 Task: Change object animations to on click.
Action: Mouse moved to (510, 94)
Screenshot: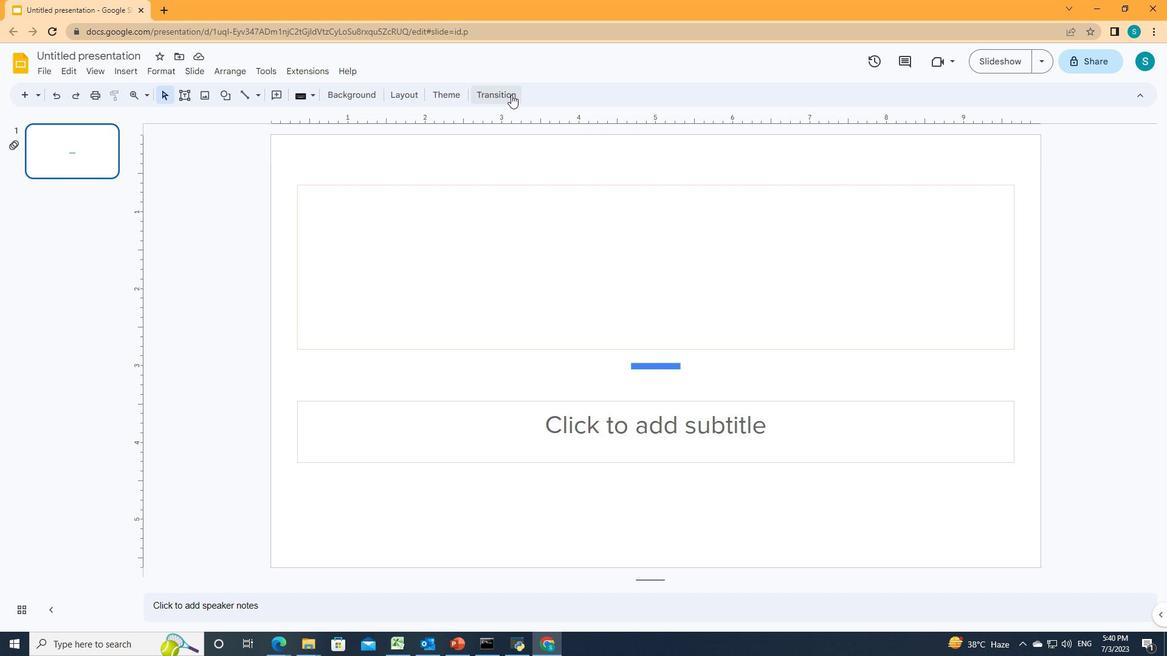 
Action: Mouse pressed left at (510, 94)
Screenshot: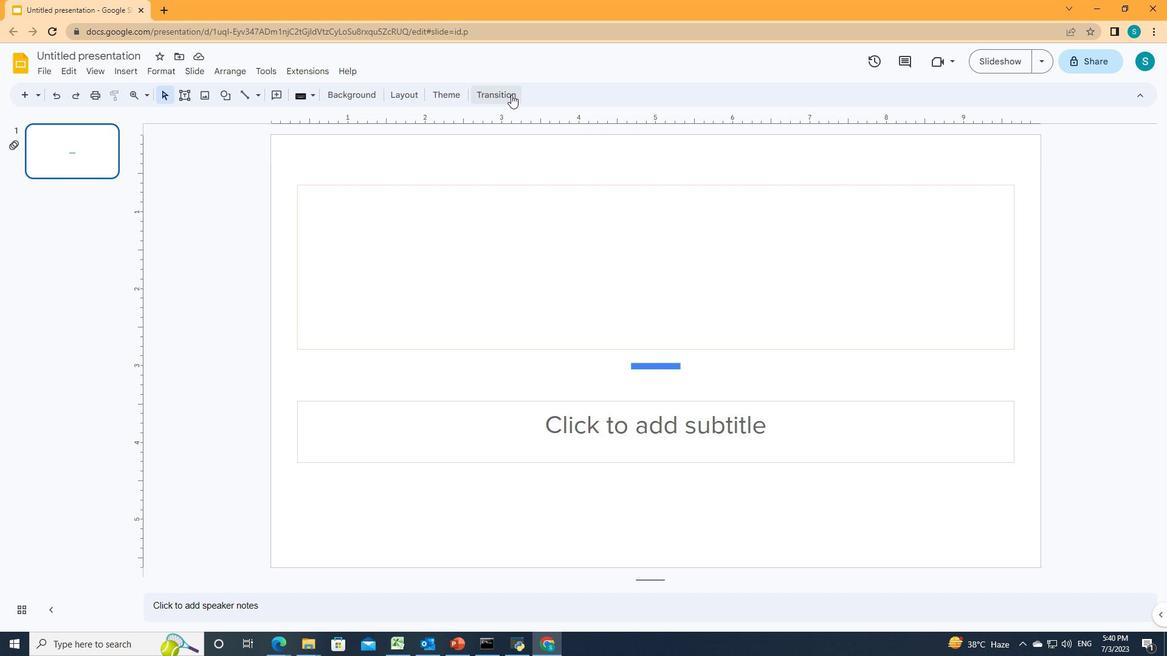 
Action: Mouse moved to (1083, 359)
Screenshot: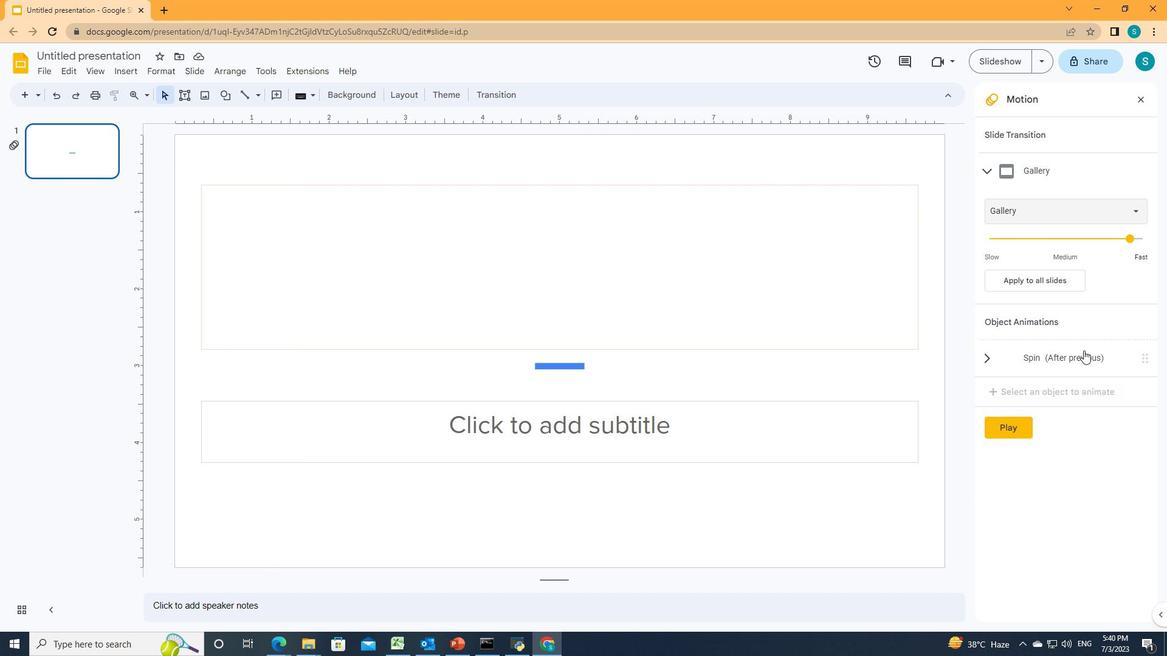 
Action: Mouse pressed left at (1083, 359)
Screenshot: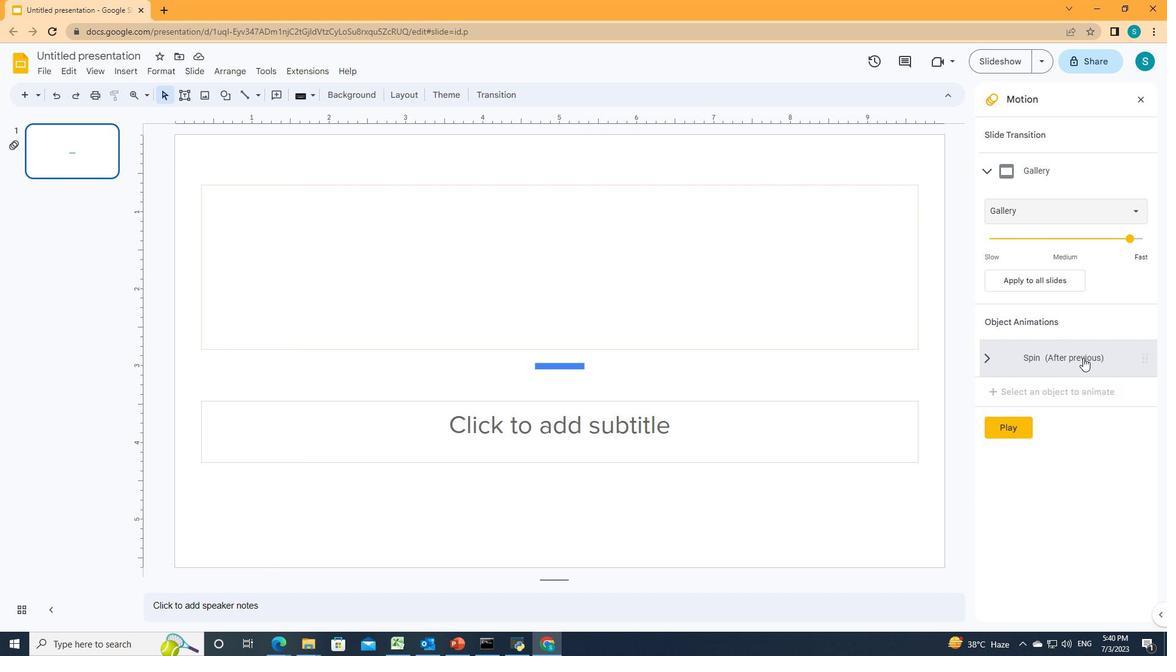 
Action: Mouse moved to (1102, 322)
Screenshot: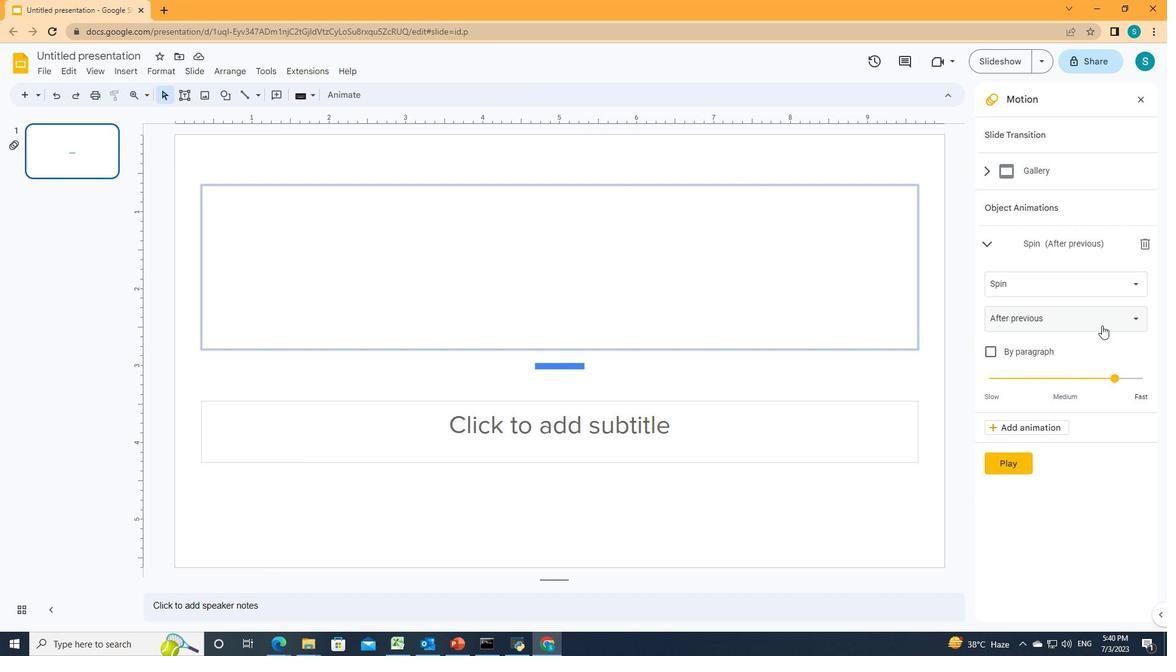 
Action: Mouse pressed left at (1102, 322)
Screenshot: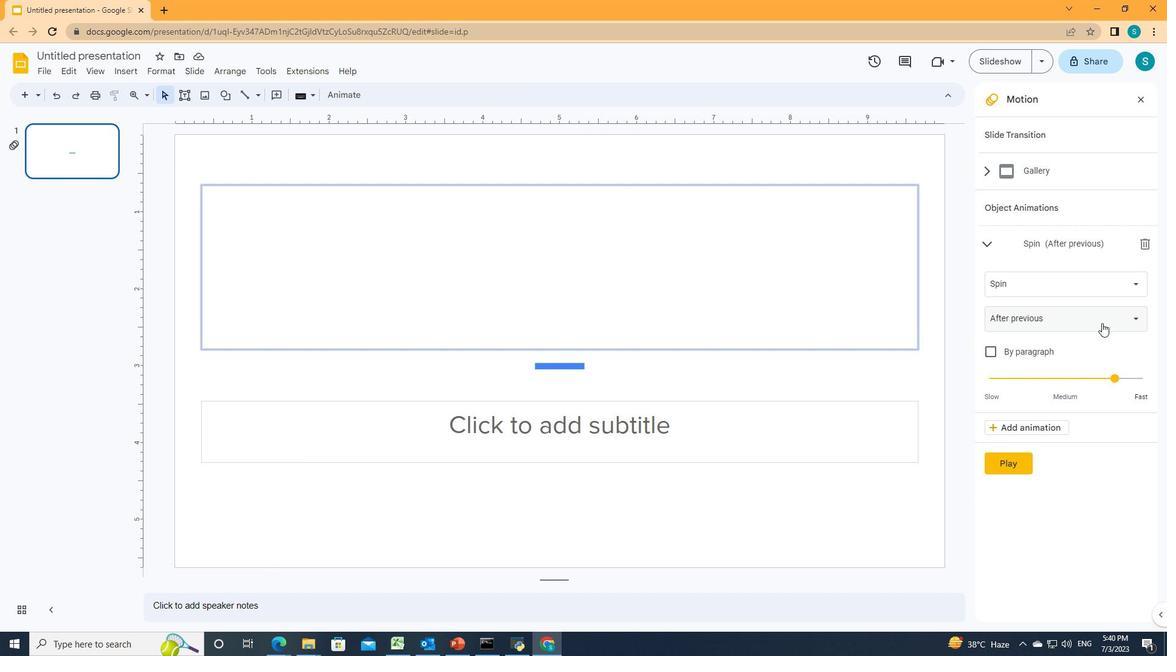 
Action: Mouse moved to (1059, 346)
Screenshot: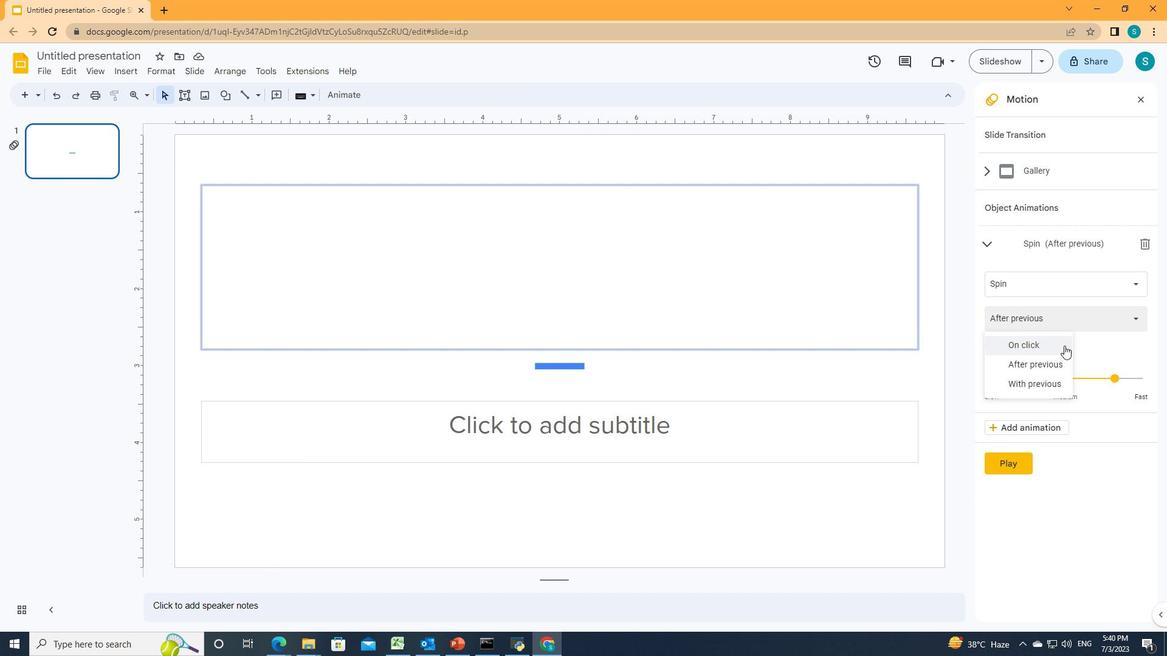 
Action: Mouse pressed left at (1059, 346)
Screenshot: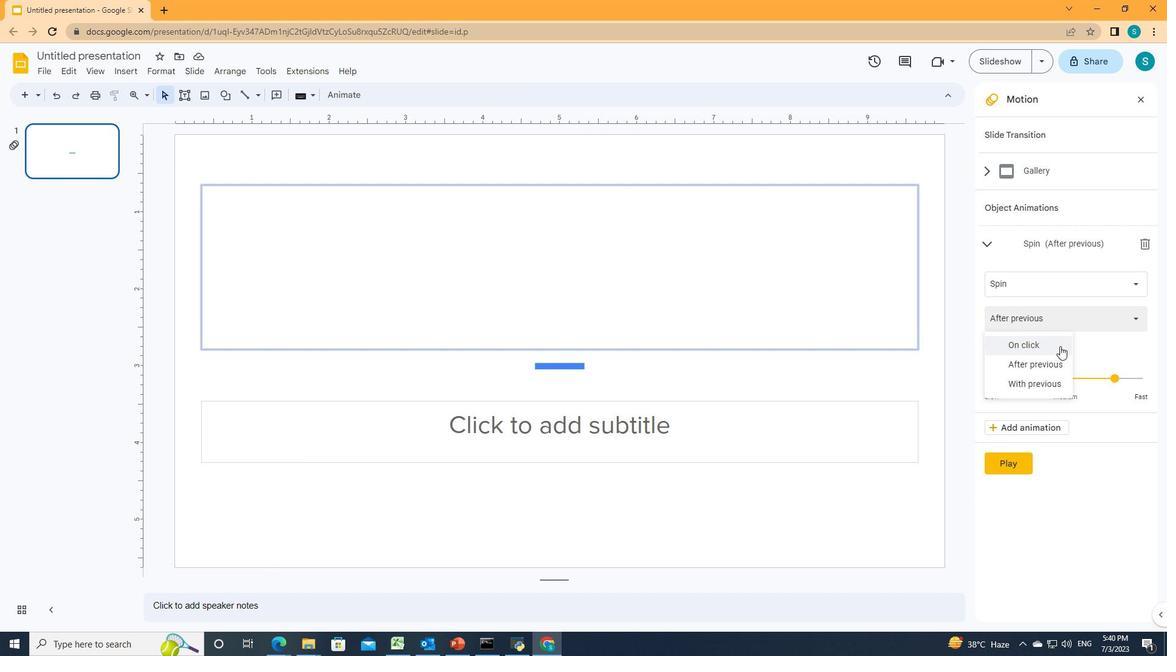 
